 Task: Check the average views per listing of spa in the last 1 year.
Action: Mouse moved to (875, 199)
Screenshot: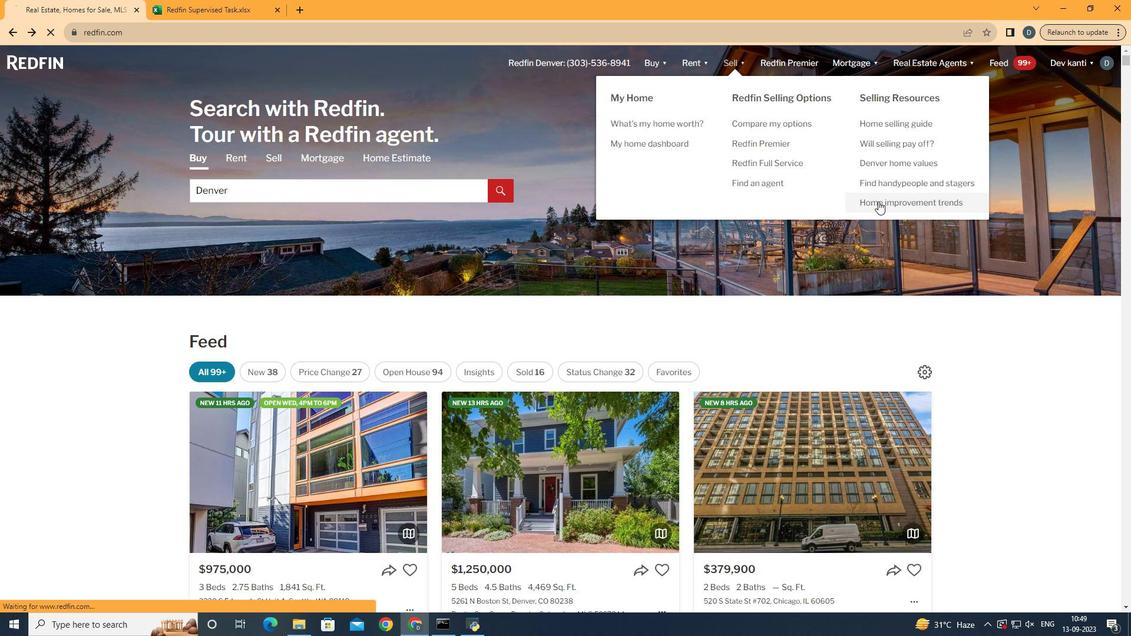 
Action: Mouse pressed left at (875, 199)
Screenshot: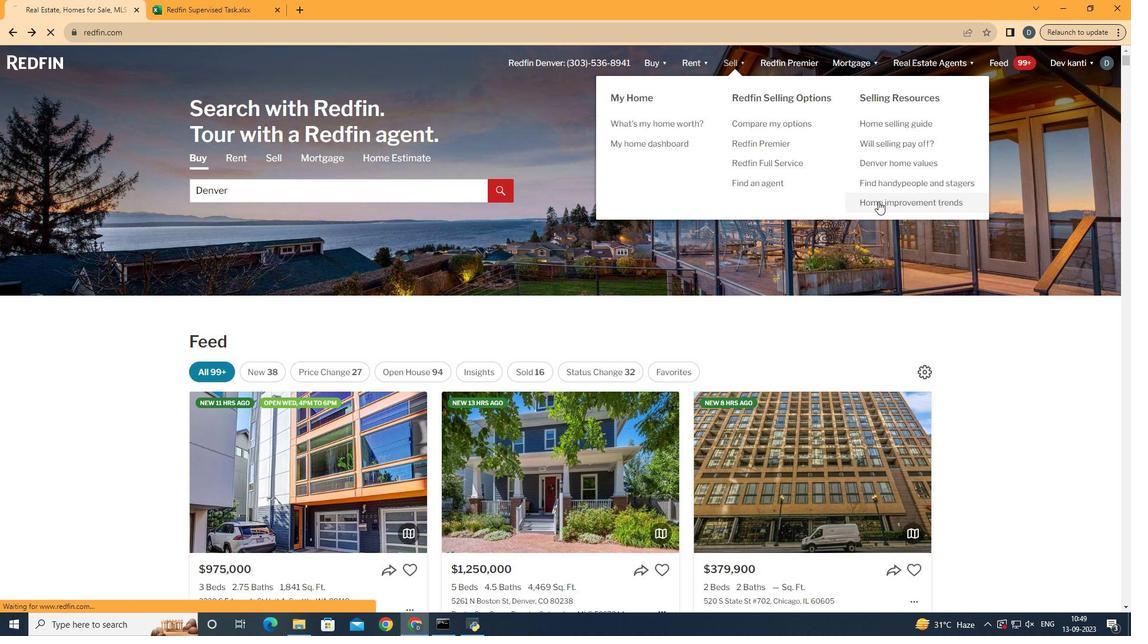 
Action: Mouse moved to (289, 219)
Screenshot: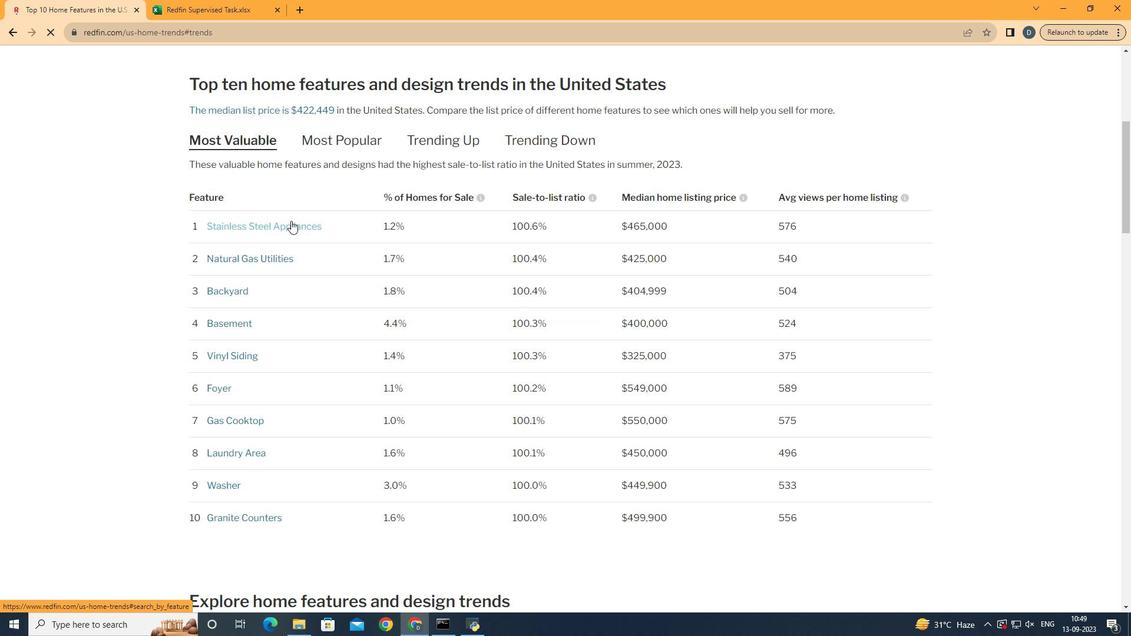 
Action: Mouse pressed left at (289, 219)
Screenshot: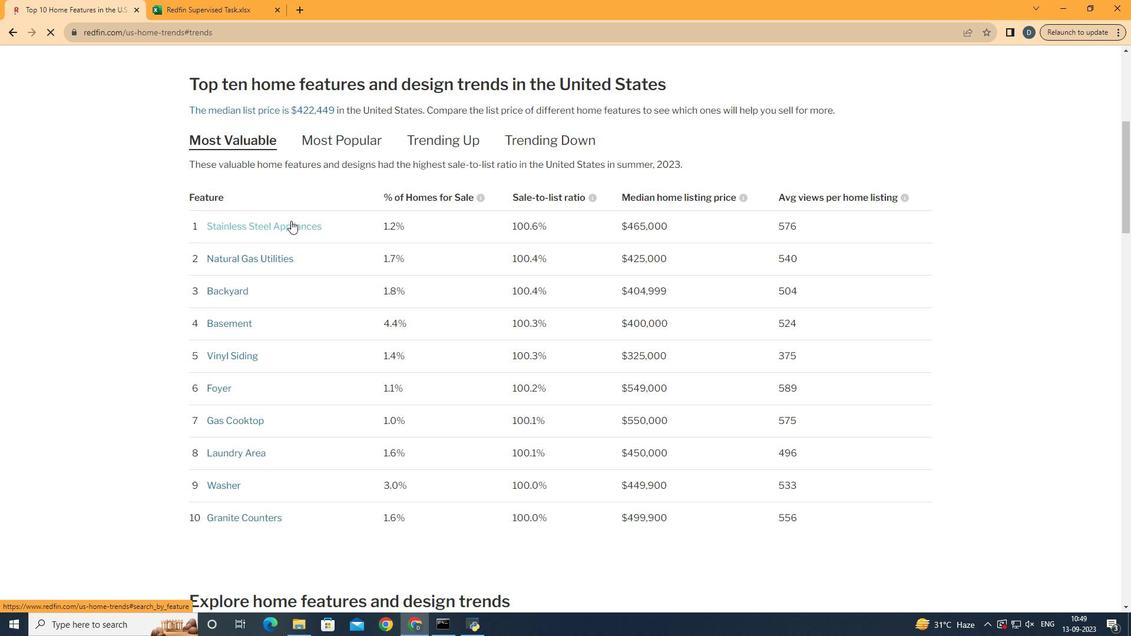 
Action: Mouse moved to (464, 339)
Screenshot: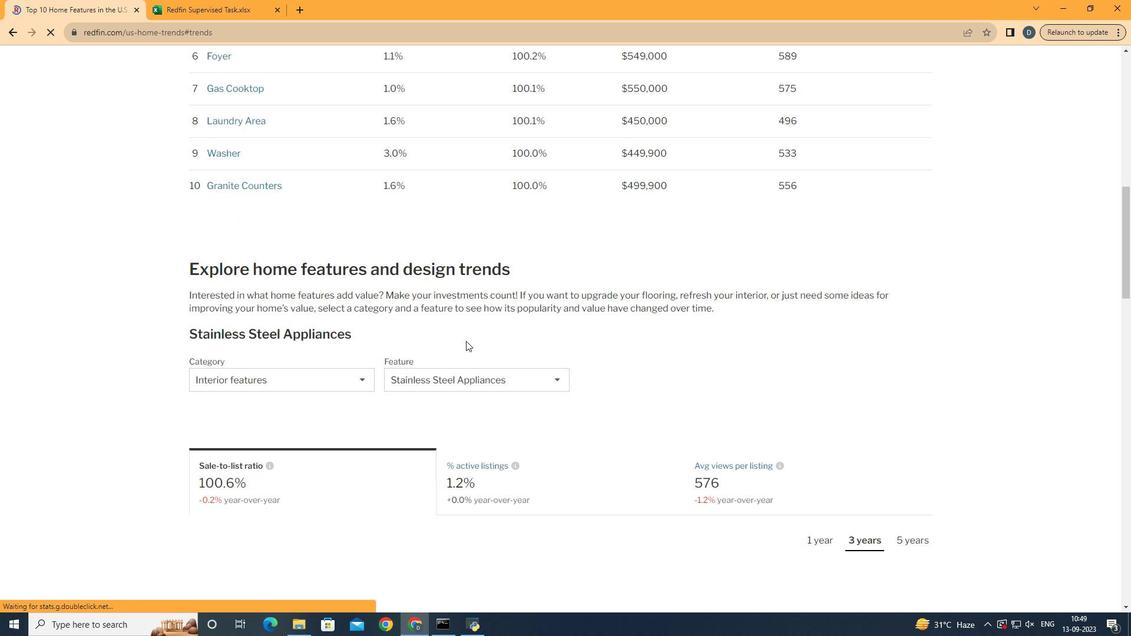 
Action: Mouse scrolled (464, 338) with delta (0, 0)
Screenshot: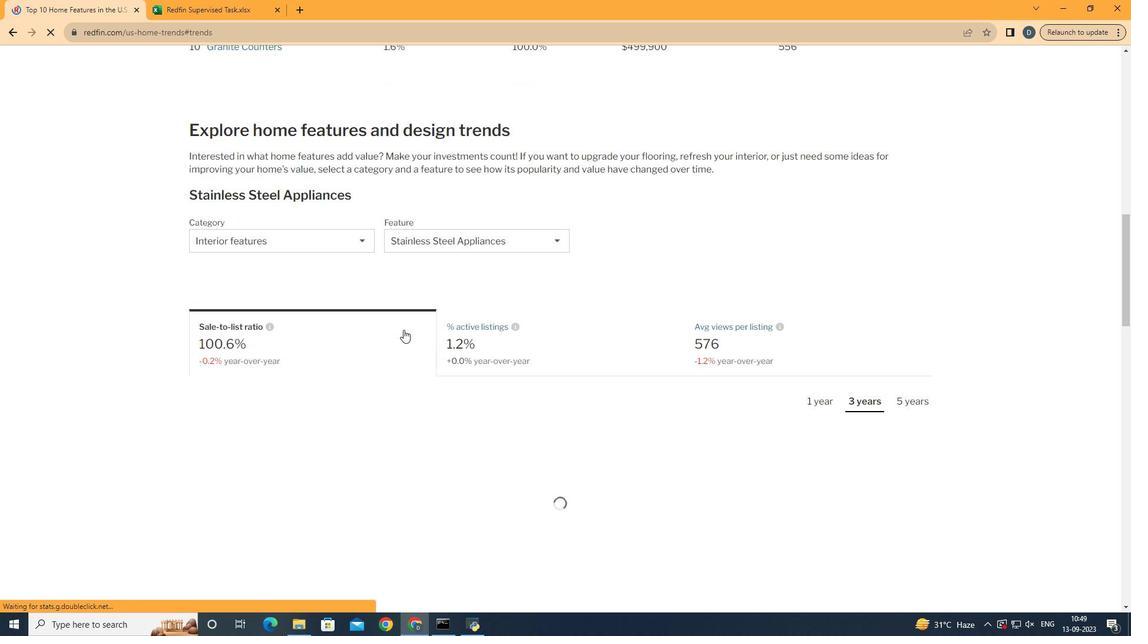 
Action: Mouse scrolled (464, 338) with delta (0, 0)
Screenshot: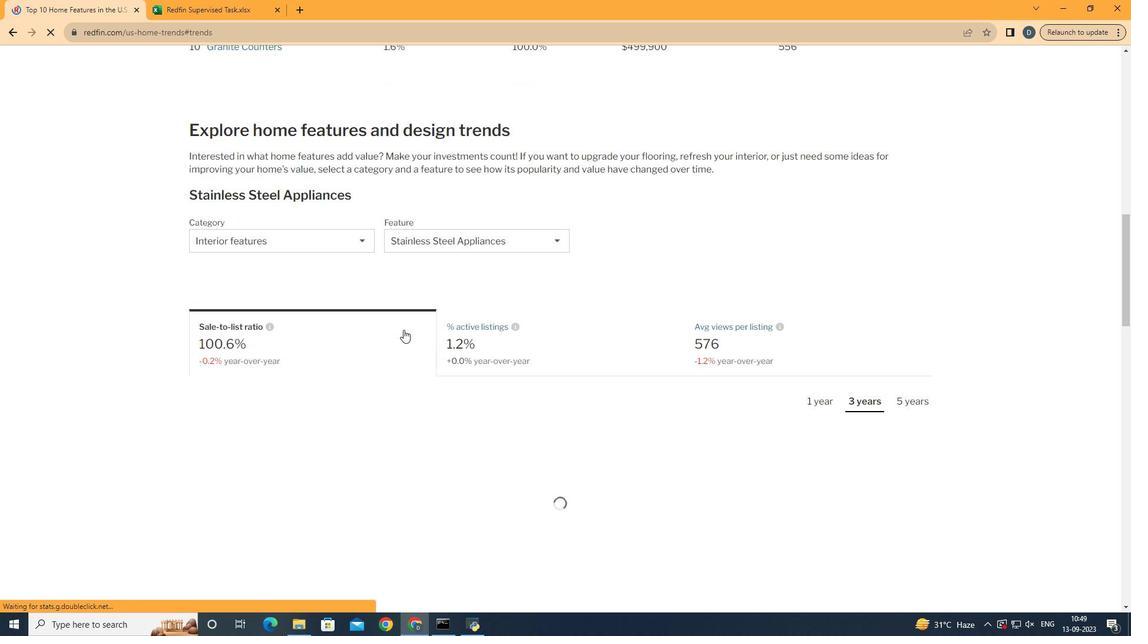 
Action: Mouse scrolled (464, 338) with delta (0, 0)
Screenshot: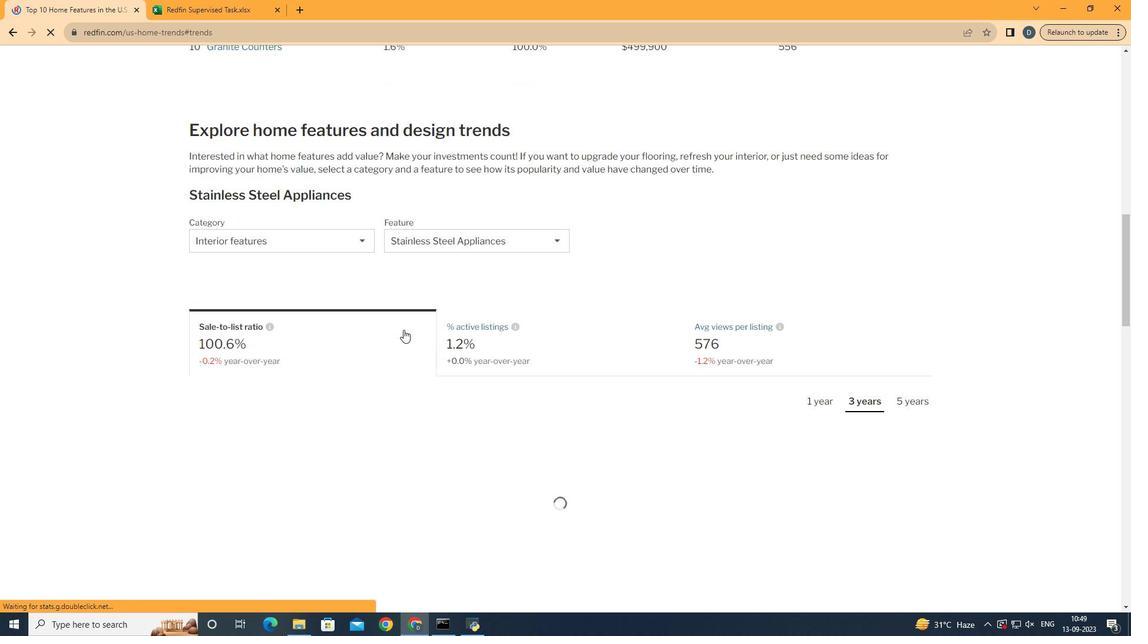 
Action: Mouse scrolled (464, 338) with delta (0, -1)
Screenshot: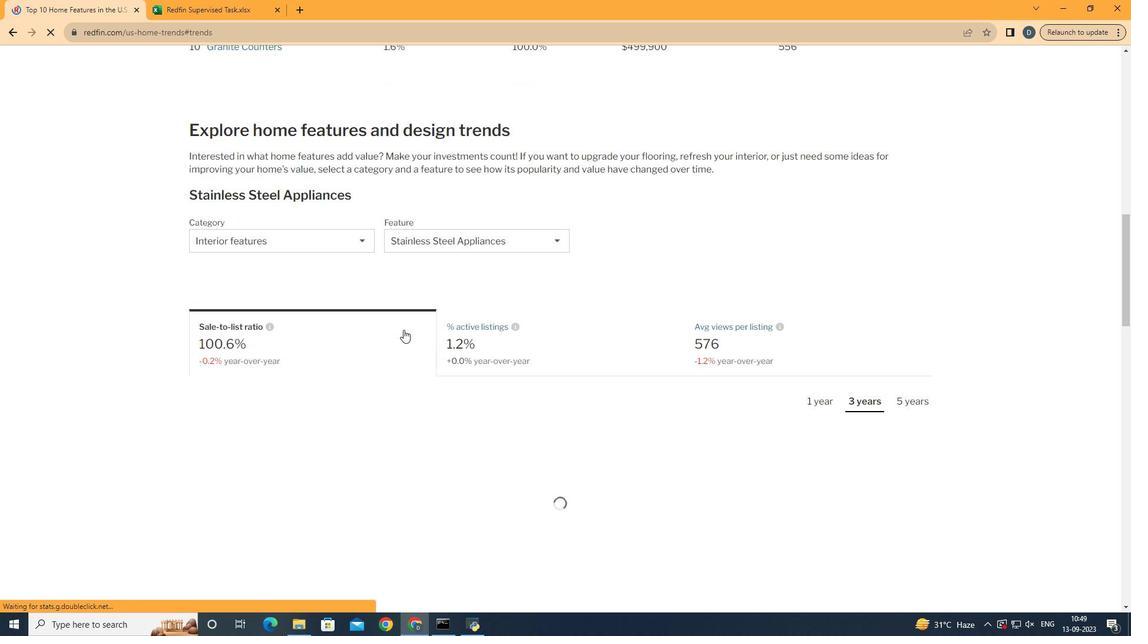 
Action: Mouse scrolled (464, 338) with delta (0, 0)
Screenshot: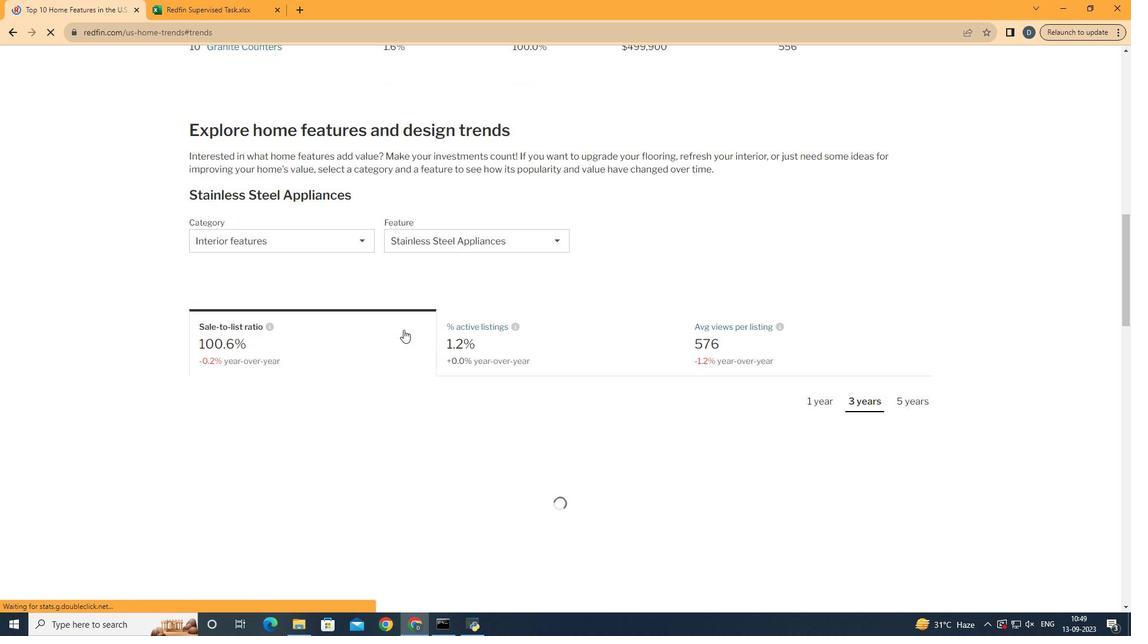 
Action: Mouse scrolled (464, 338) with delta (0, 0)
Screenshot: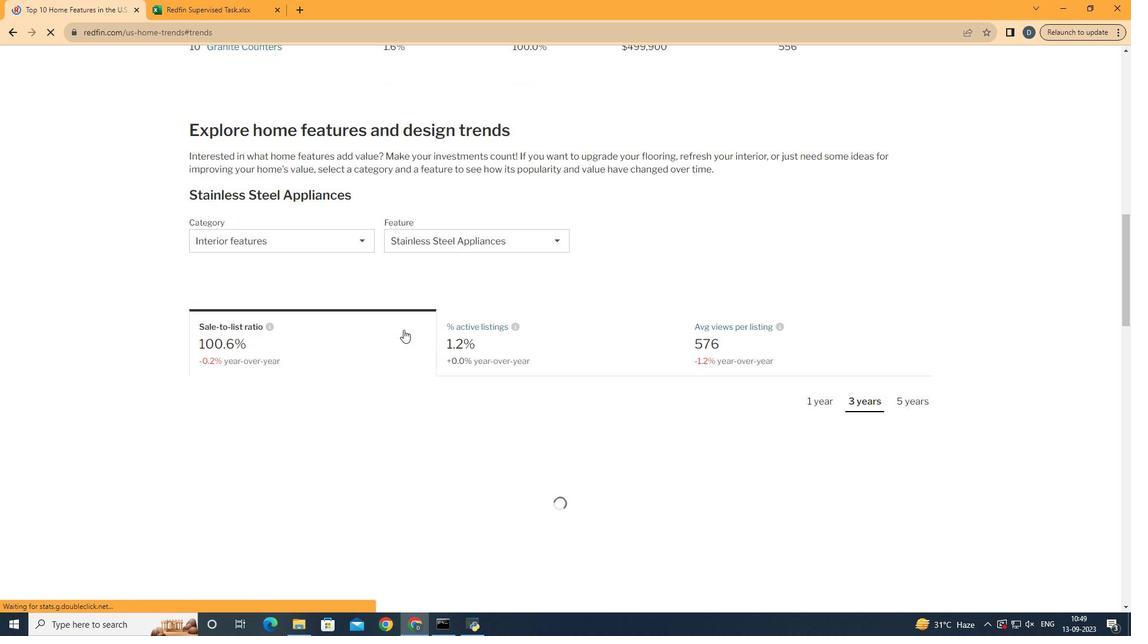 
Action: Mouse scrolled (464, 338) with delta (0, 0)
Screenshot: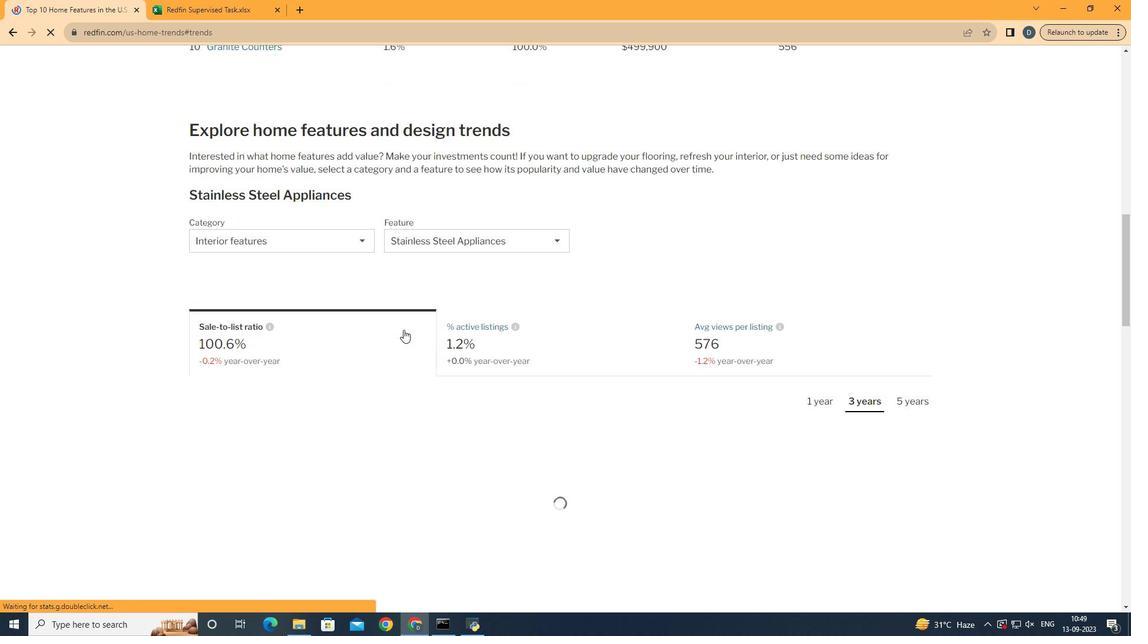 
Action: Mouse moved to (352, 249)
Screenshot: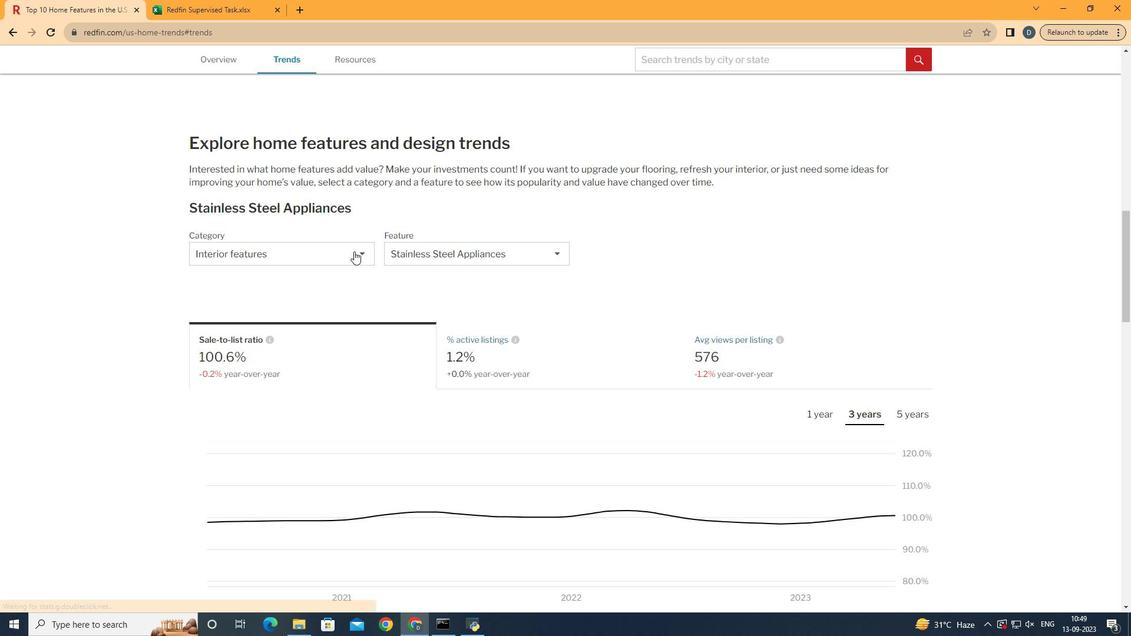 
Action: Mouse scrolled (352, 249) with delta (0, 0)
Screenshot: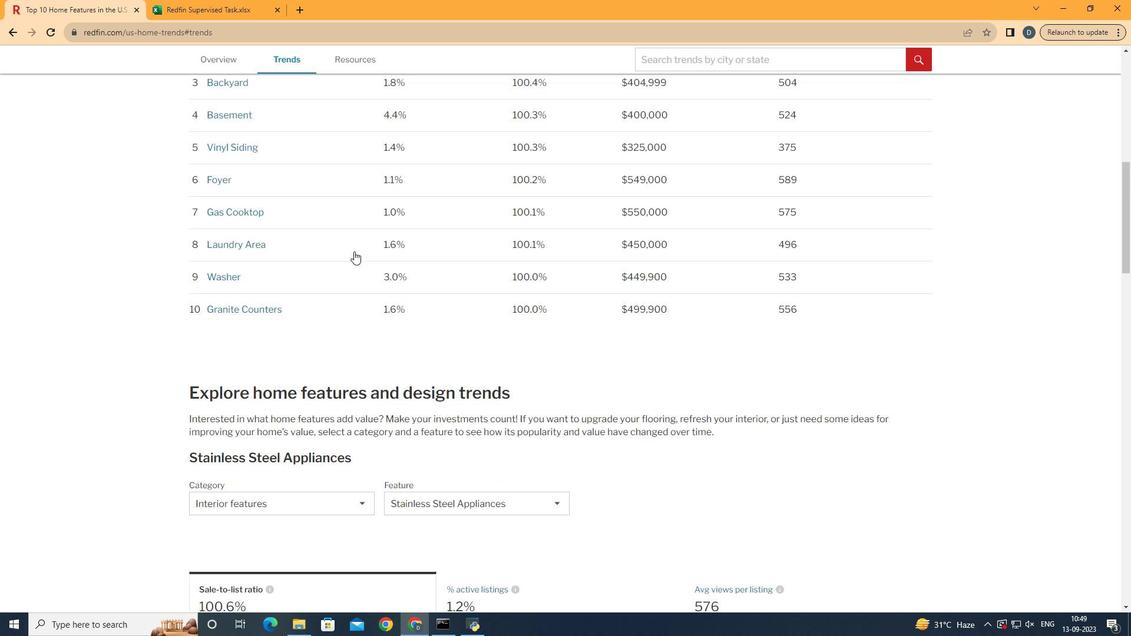 
Action: Mouse scrolled (352, 249) with delta (0, 0)
Screenshot: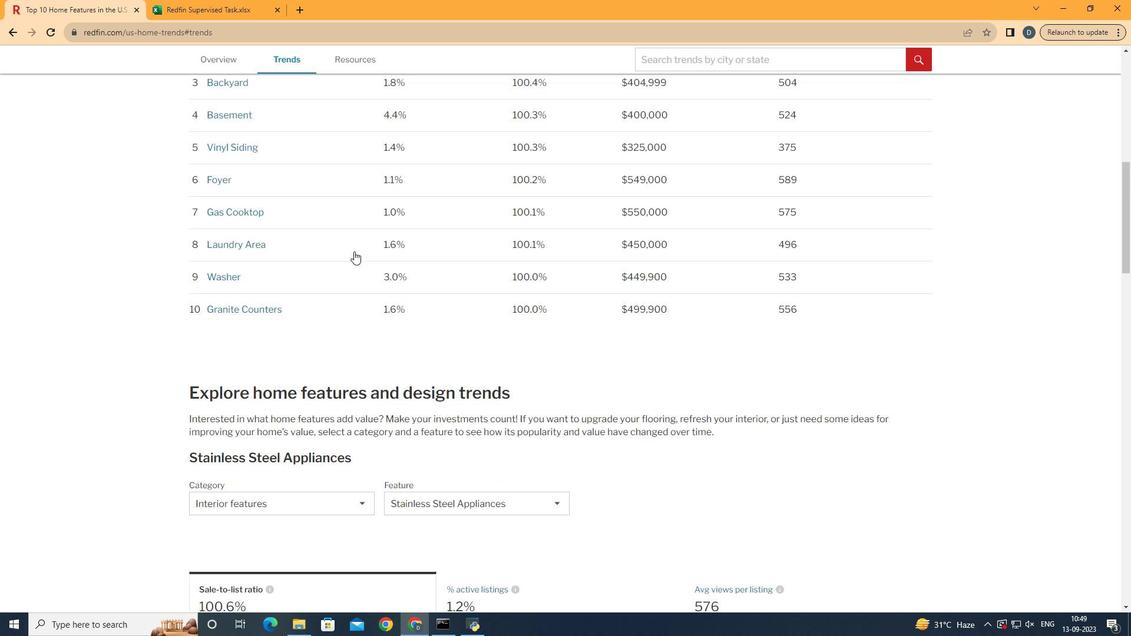 
Action: Mouse scrolled (352, 249) with delta (0, 0)
Screenshot: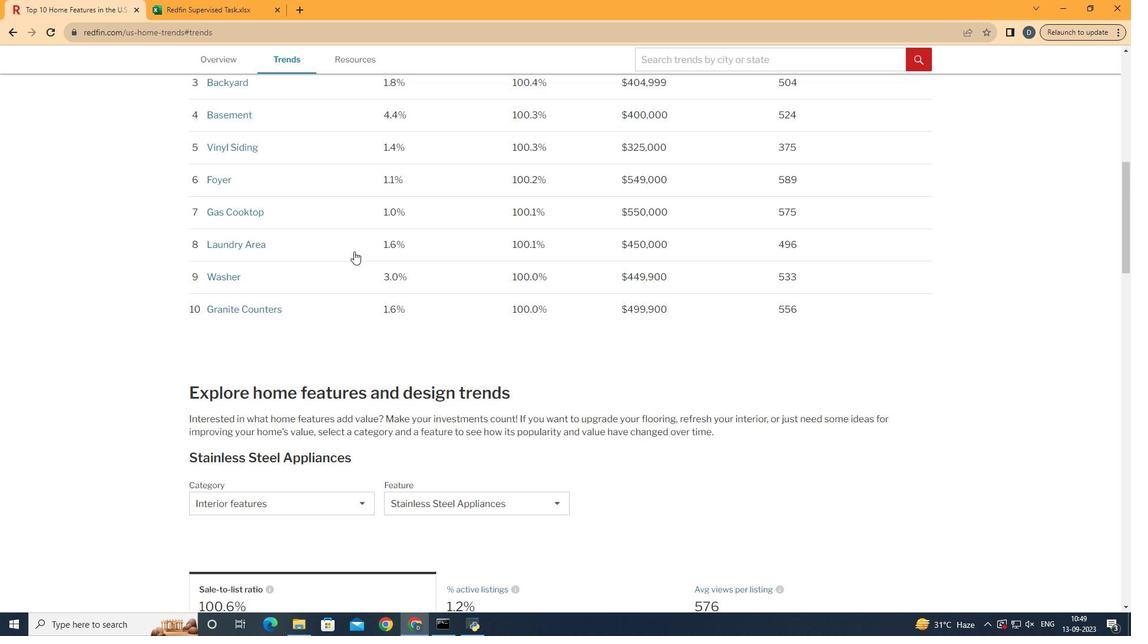 
Action: Mouse scrolled (352, 249) with delta (0, 0)
Screenshot: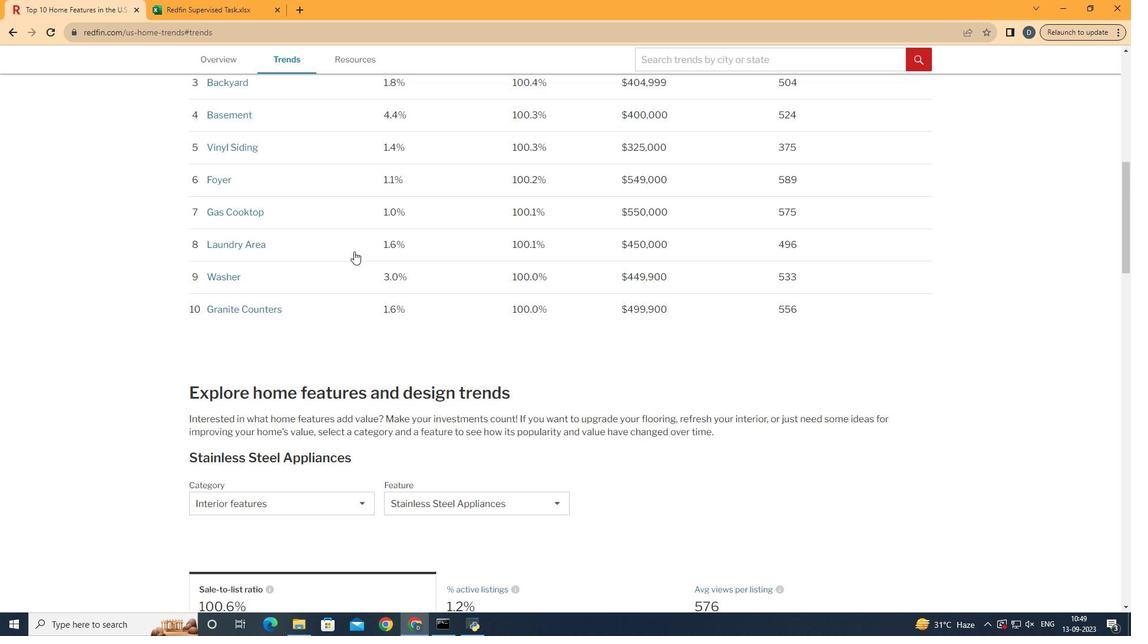 
Action: Mouse scrolled (352, 249) with delta (0, 0)
Screenshot: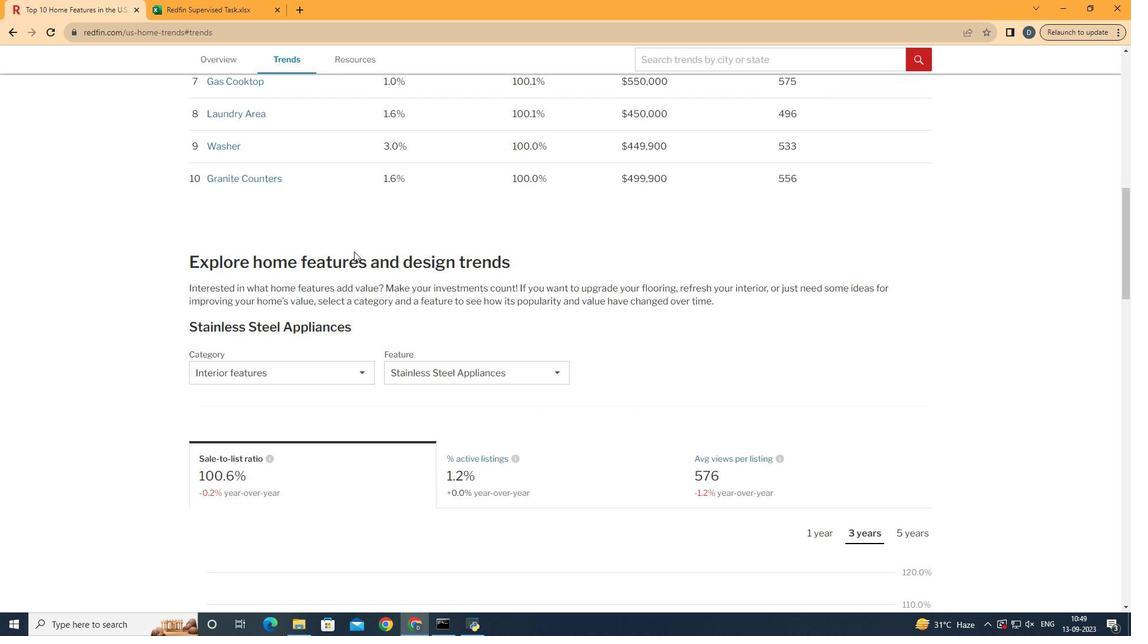 
Action: Mouse scrolled (352, 249) with delta (0, 0)
Screenshot: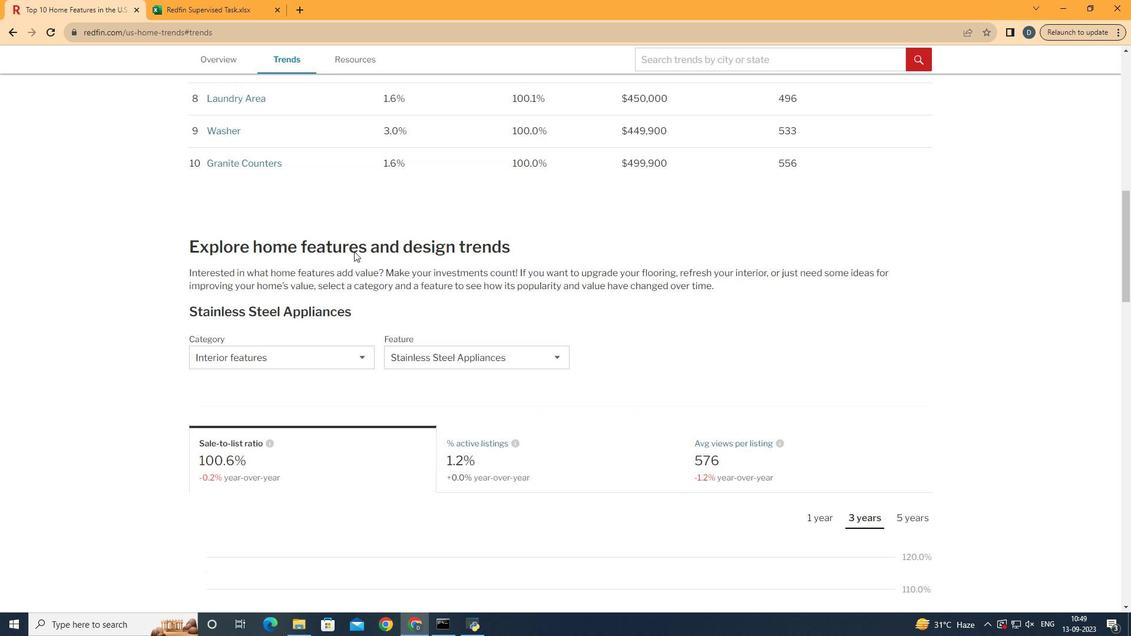 
Action: Mouse scrolled (352, 249) with delta (0, 0)
Screenshot: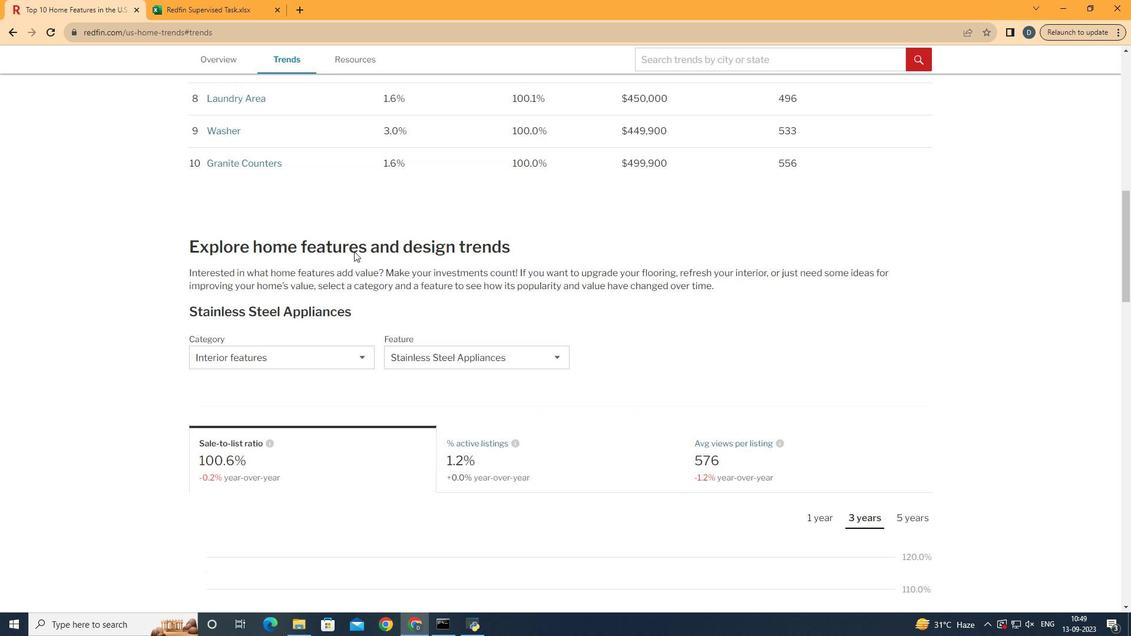 
Action: Mouse scrolled (352, 249) with delta (0, 0)
Screenshot: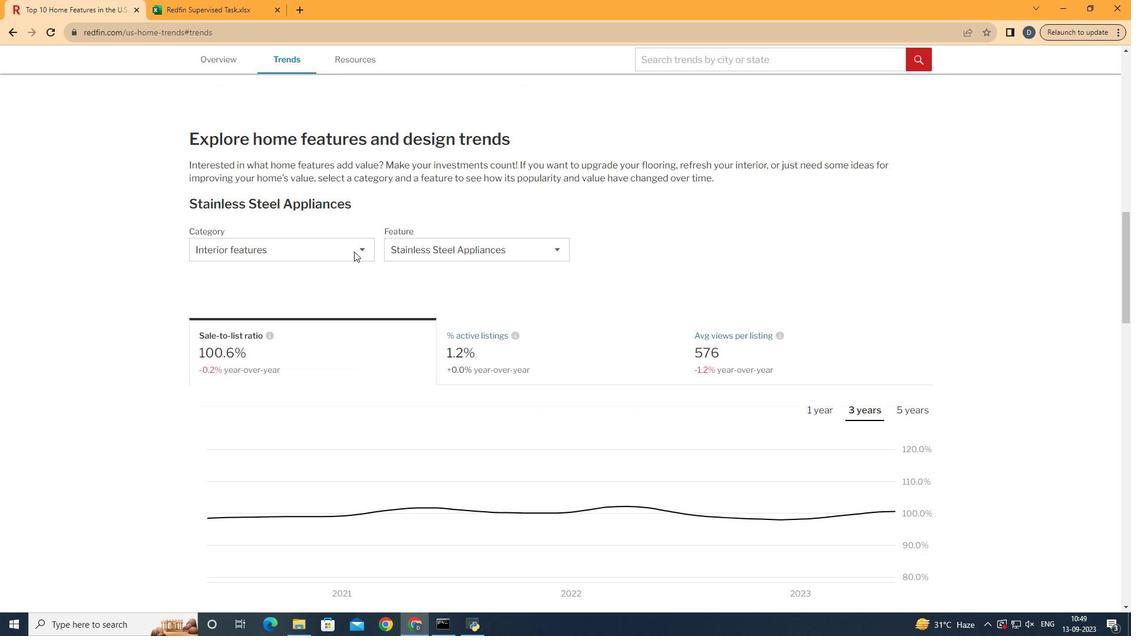 
Action: Mouse scrolled (352, 249) with delta (0, 0)
Screenshot: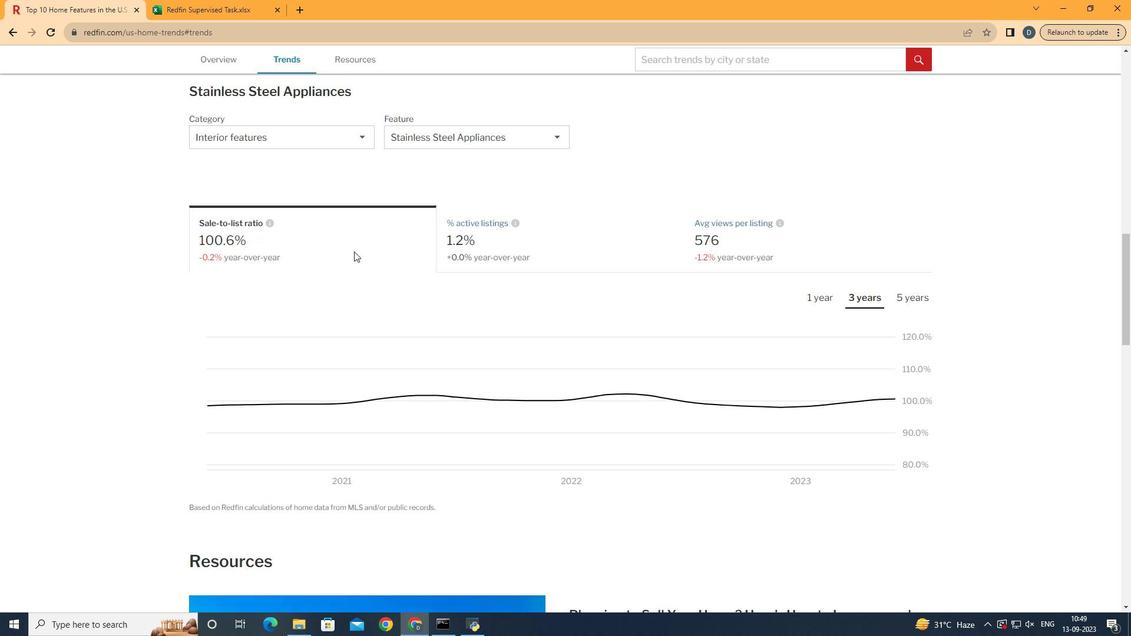 
Action: Mouse scrolled (352, 249) with delta (0, 0)
Screenshot: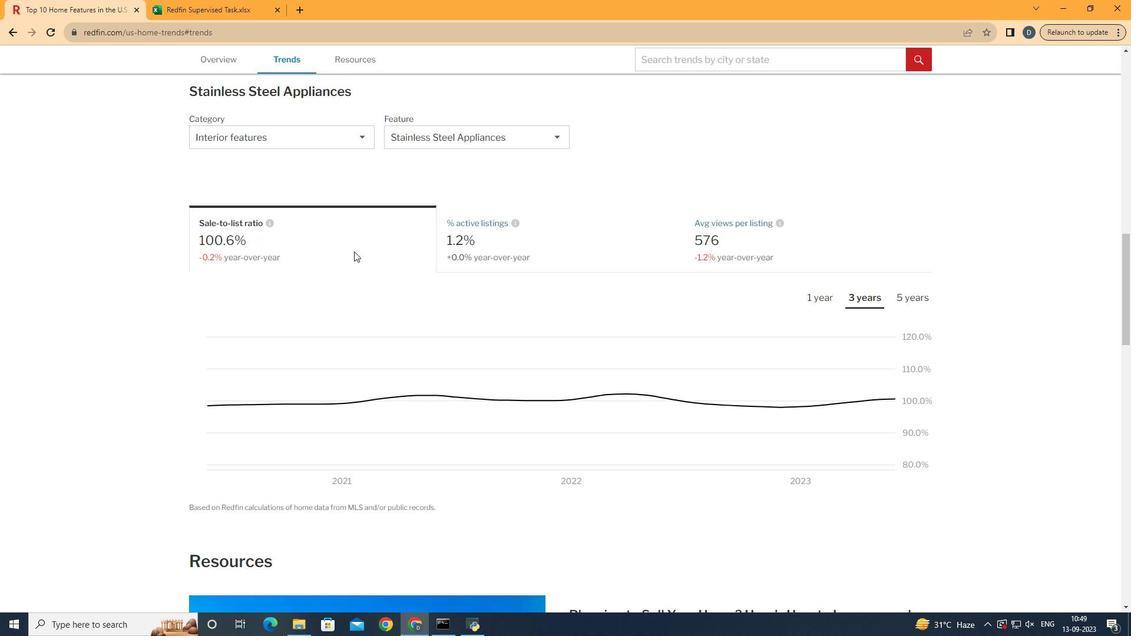 
Action: Mouse scrolled (352, 249) with delta (0, 0)
Screenshot: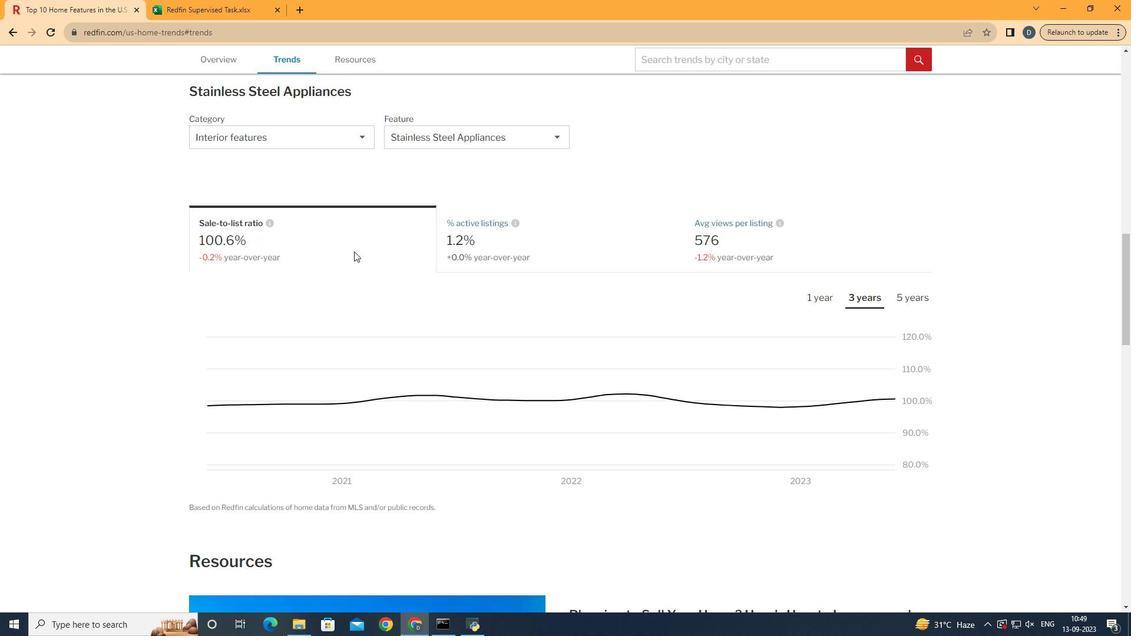 
Action: Mouse scrolled (352, 249) with delta (0, 0)
Screenshot: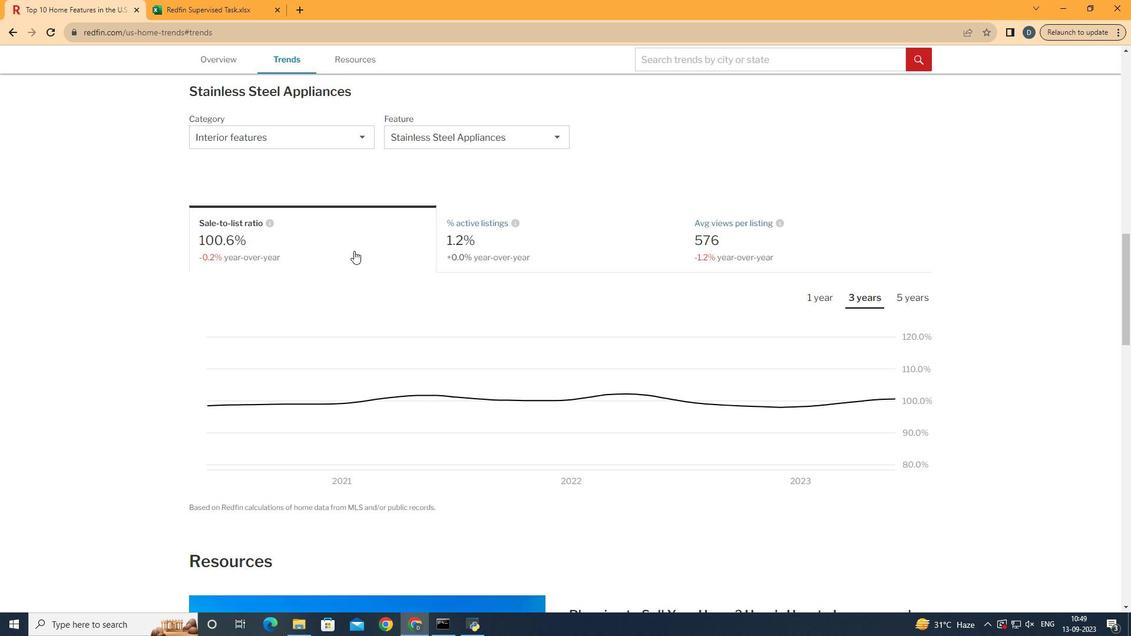 
Action: Mouse moved to (341, 144)
Screenshot: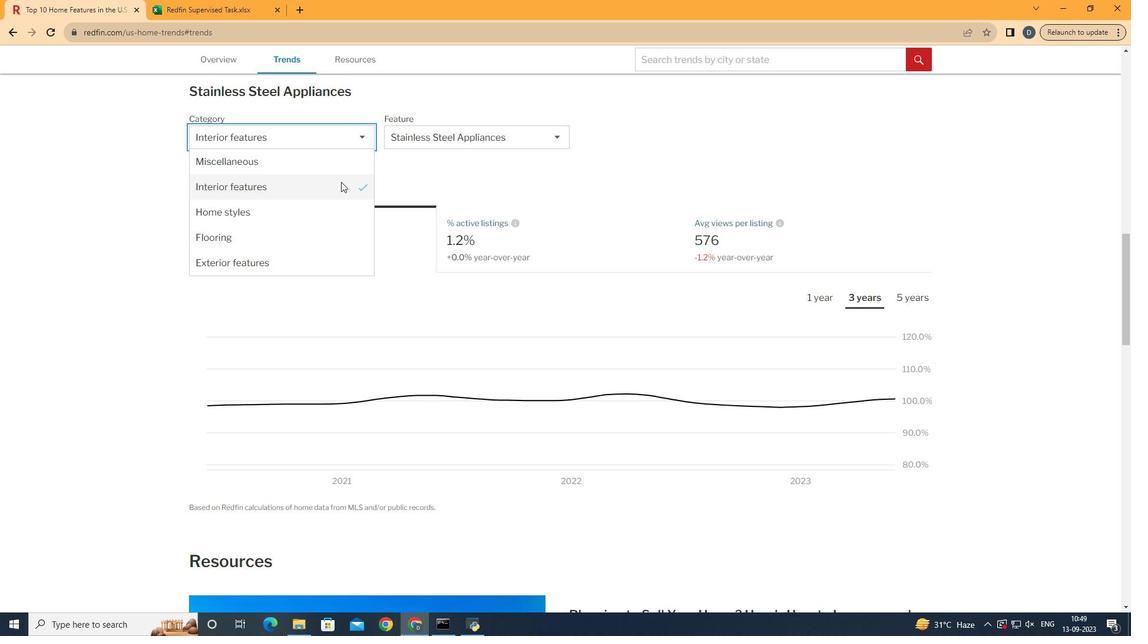 
Action: Mouse pressed left at (341, 144)
Screenshot: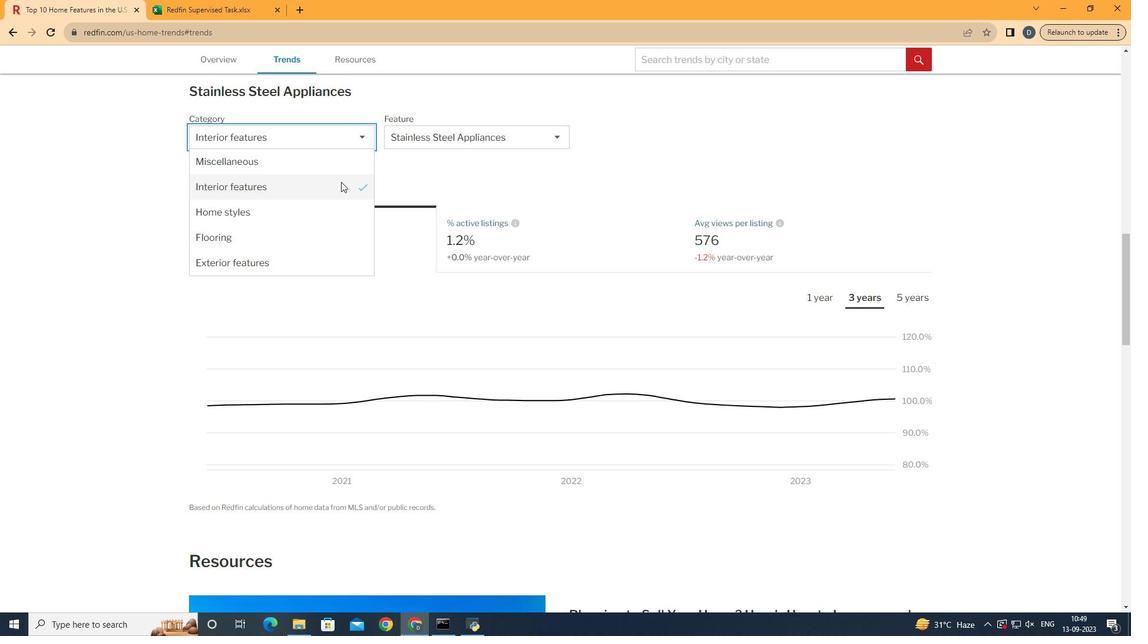 
Action: Mouse moved to (338, 191)
Screenshot: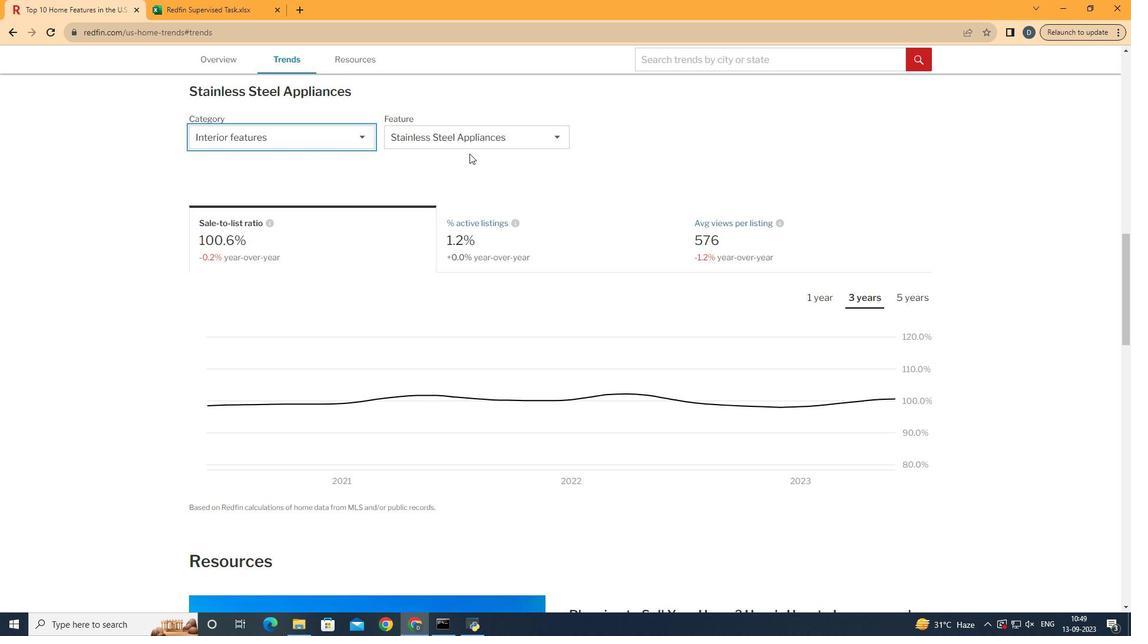 
Action: Mouse pressed left at (338, 191)
Screenshot: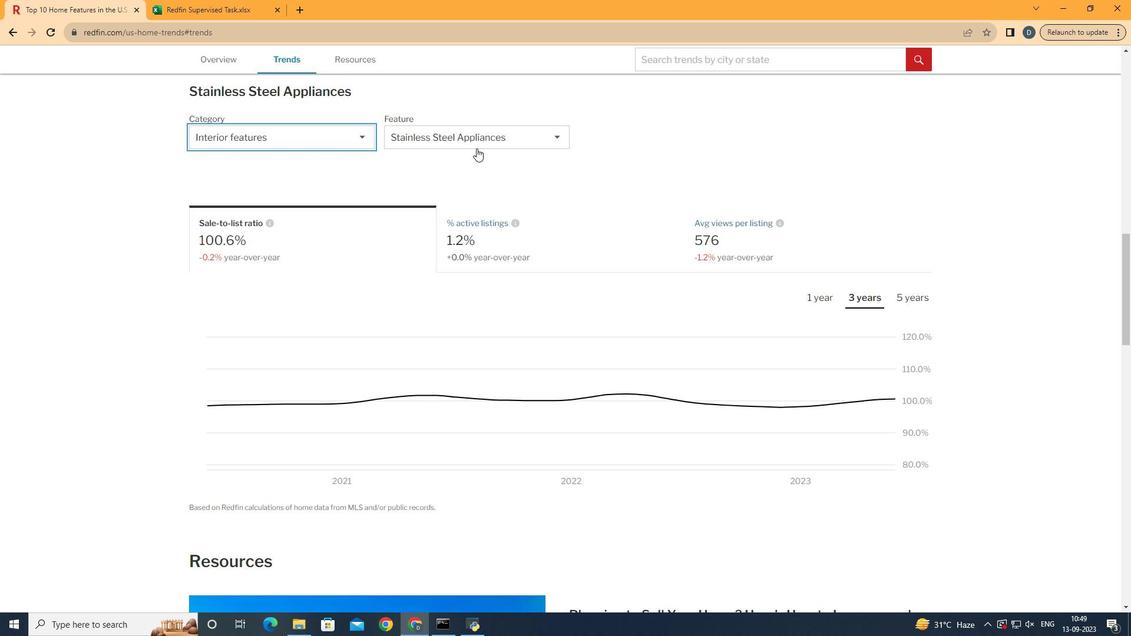 
Action: Mouse moved to (478, 144)
Screenshot: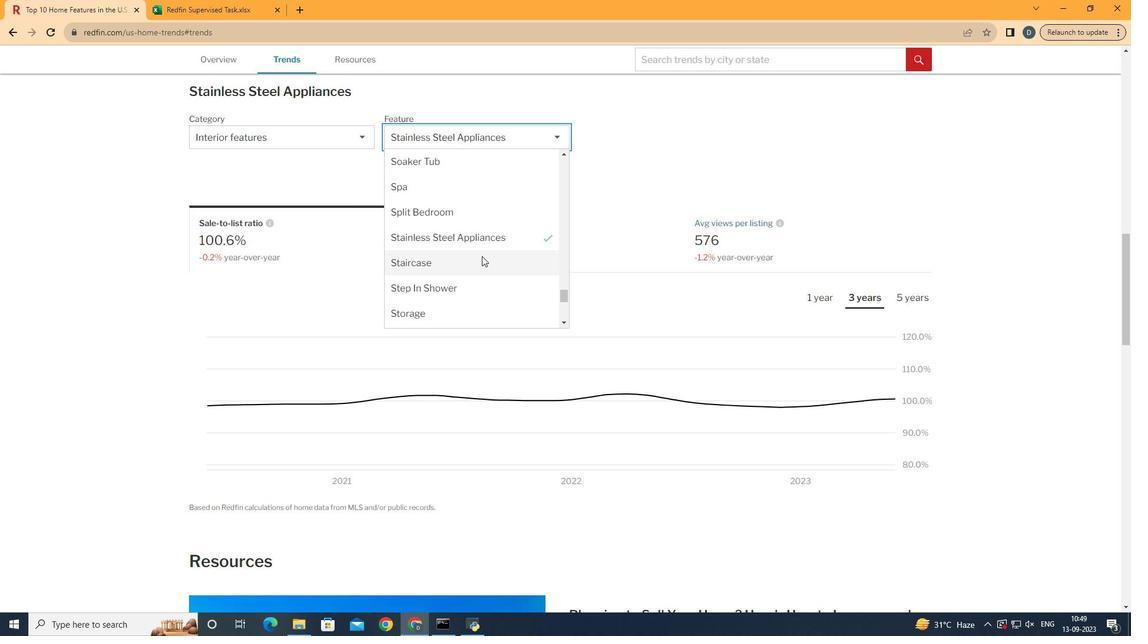 
Action: Mouse pressed left at (478, 144)
Screenshot: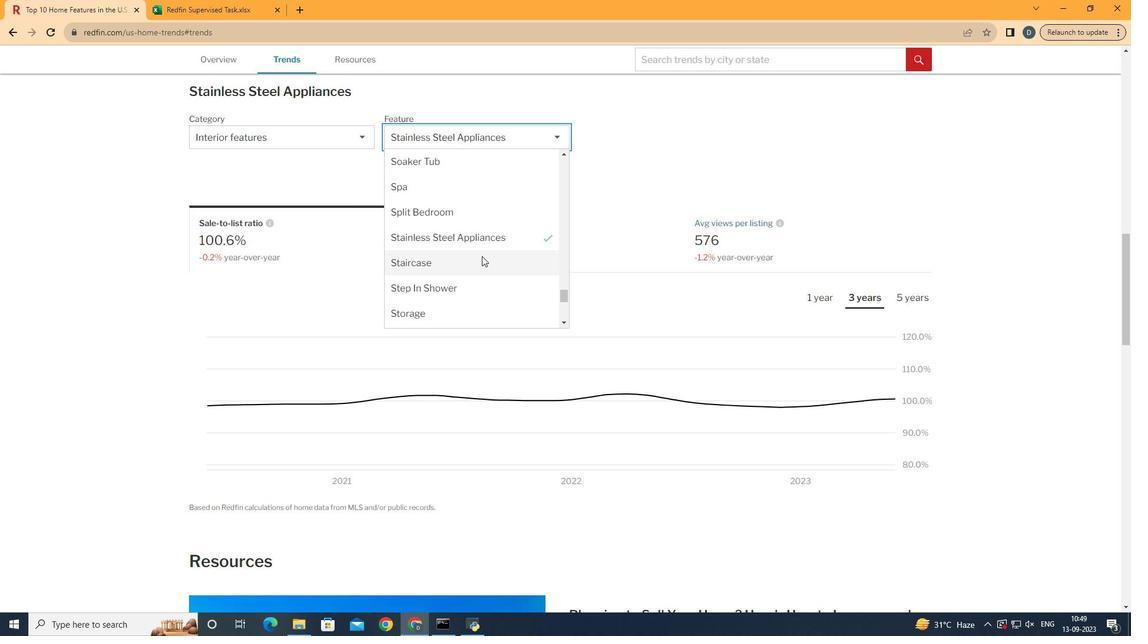 
Action: Mouse moved to (500, 184)
Screenshot: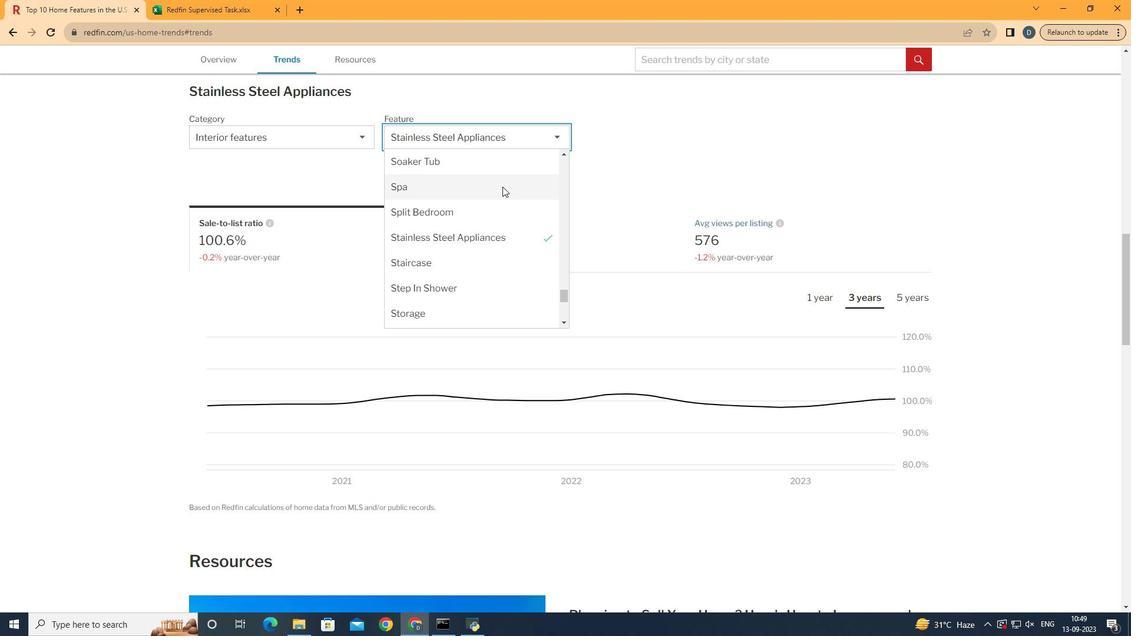 
Action: Mouse pressed left at (500, 184)
Screenshot: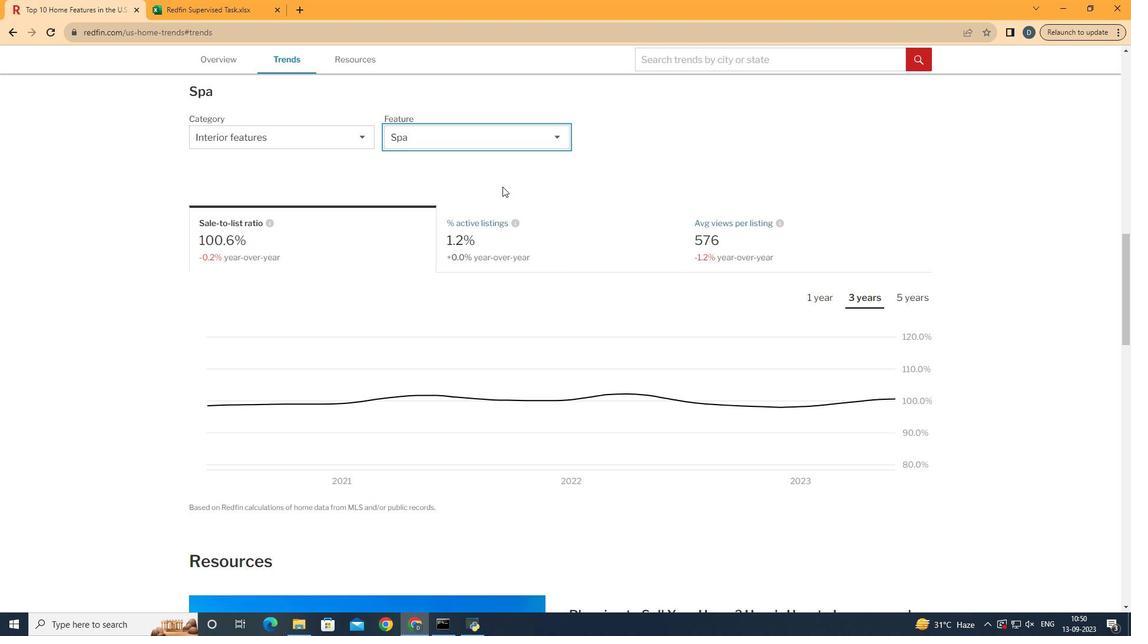 
Action: Mouse moved to (809, 234)
Screenshot: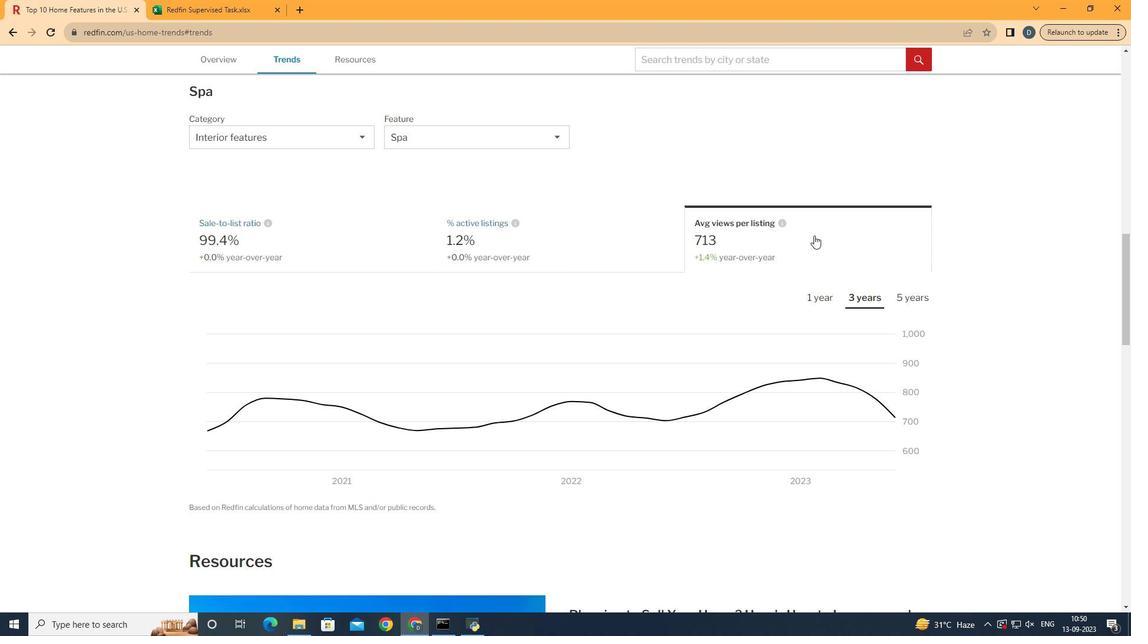 
Action: Mouse pressed left at (809, 234)
Screenshot: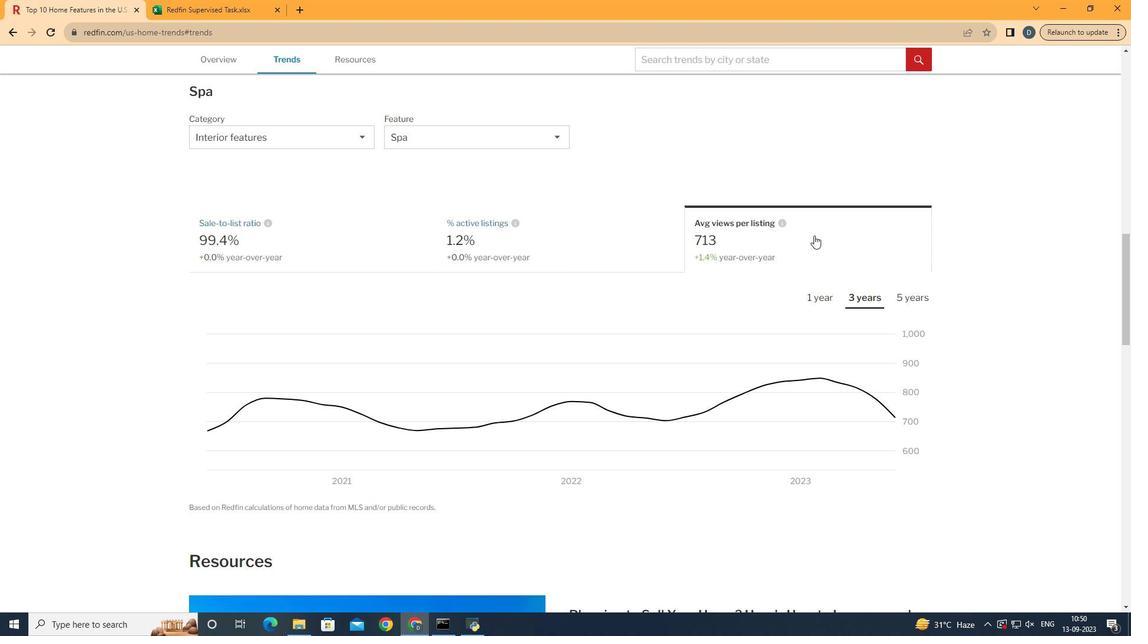 
Action: Mouse moved to (830, 303)
Screenshot: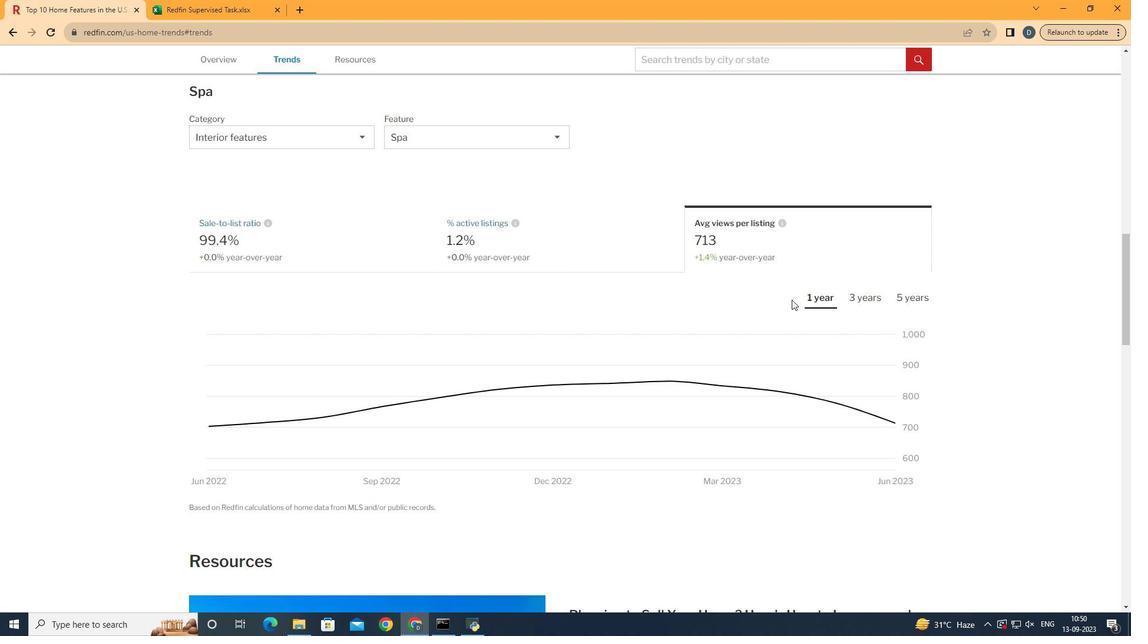 
Action: Mouse pressed left at (830, 303)
Screenshot: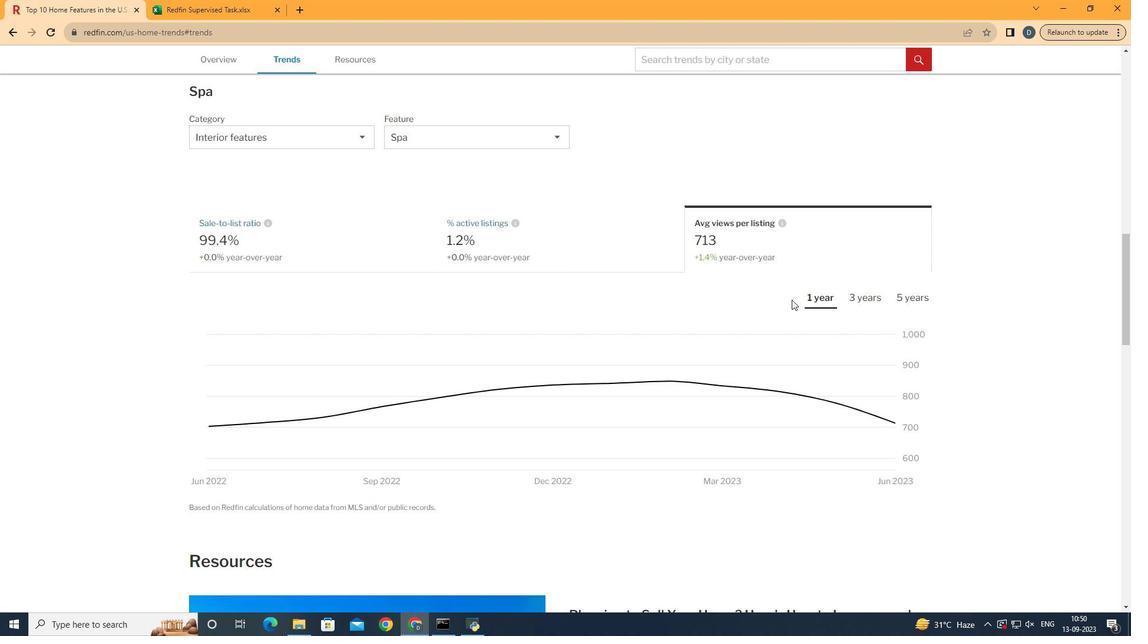 
Action: Mouse moved to (887, 442)
Screenshot: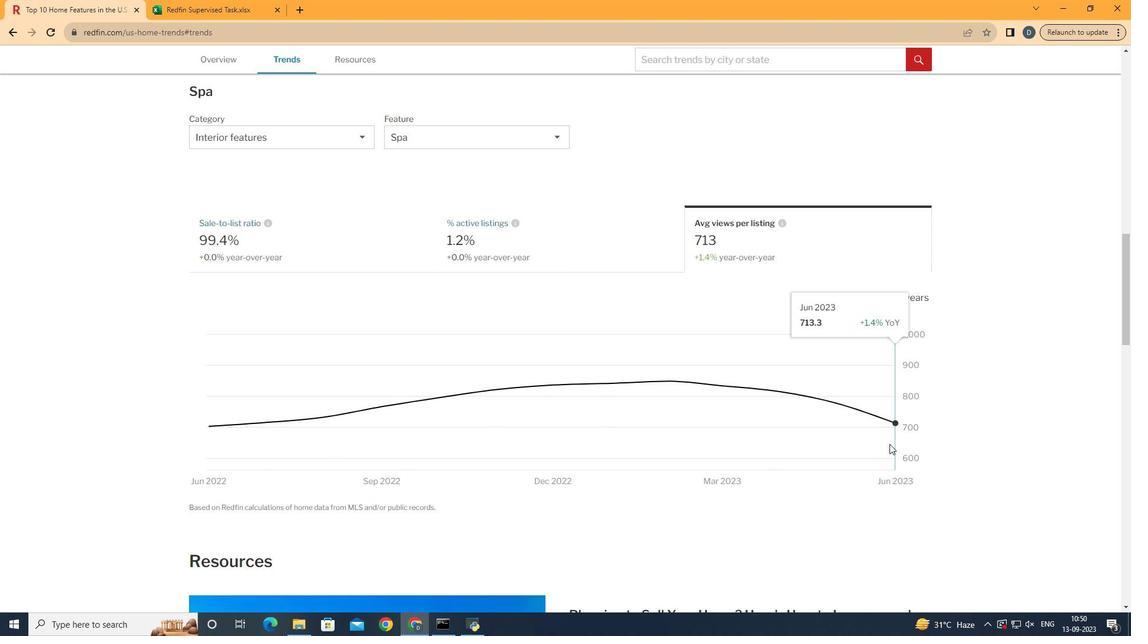 
